 Task: Select the legacy option in the diff algorithm.
Action: Mouse moved to (1, 468)
Screenshot: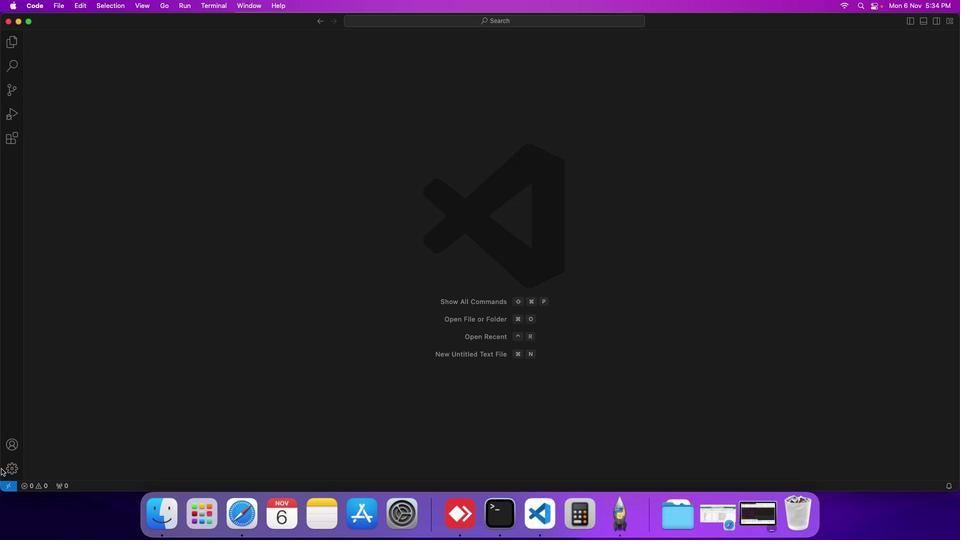 
Action: Mouse pressed left at (1, 468)
Screenshot: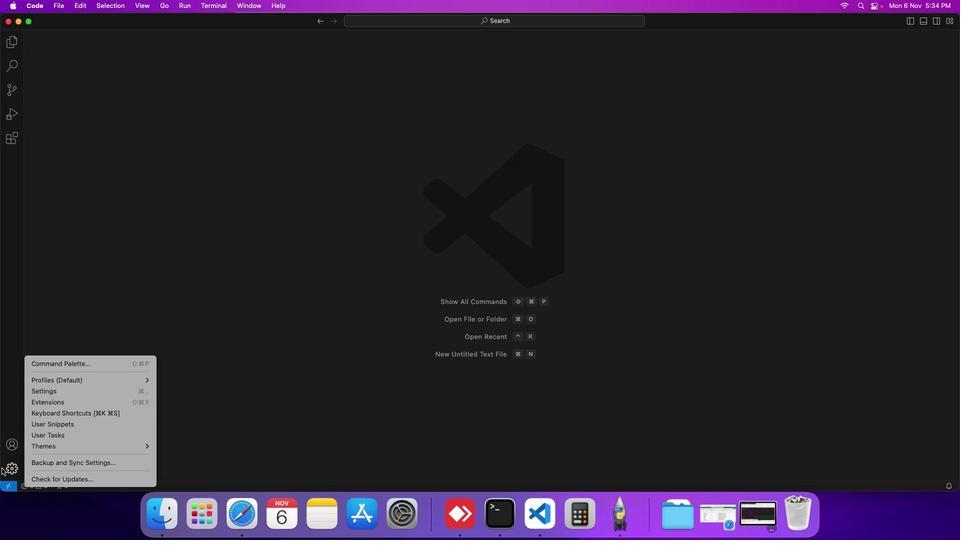 
Action: Mouse moved to (54, 395)
Screenshot: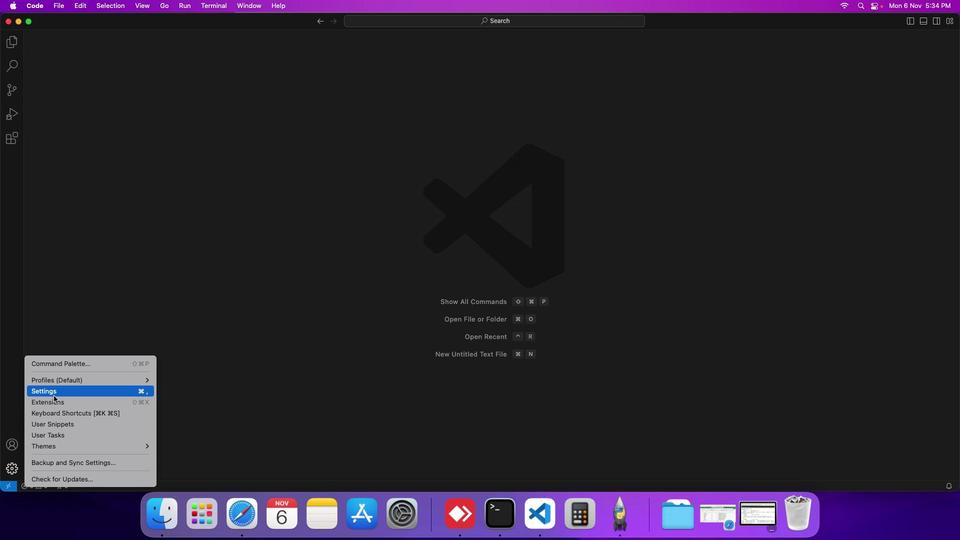 
Action: Mouse pressed left at (54, 395)
Screenshot: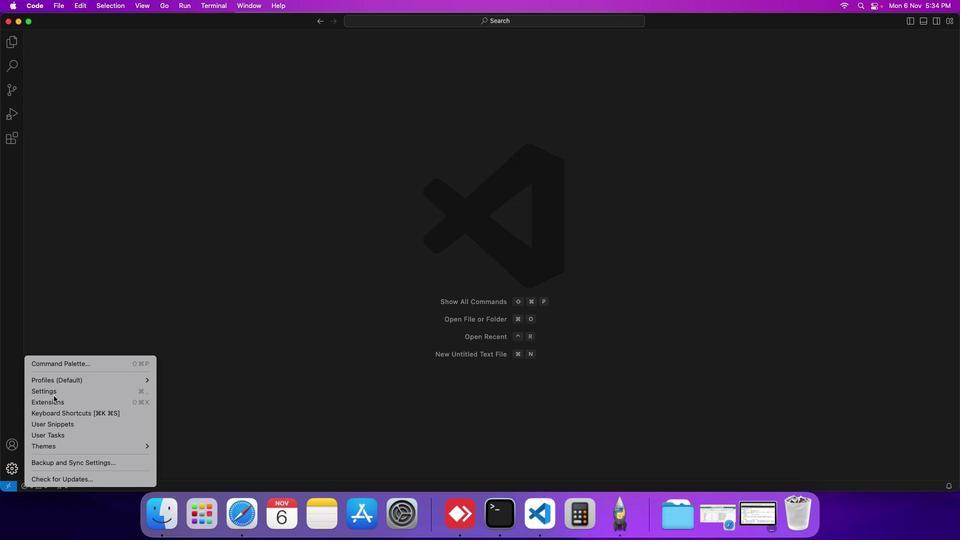
Action: Mouse moved to (242, 147)
Screenshot: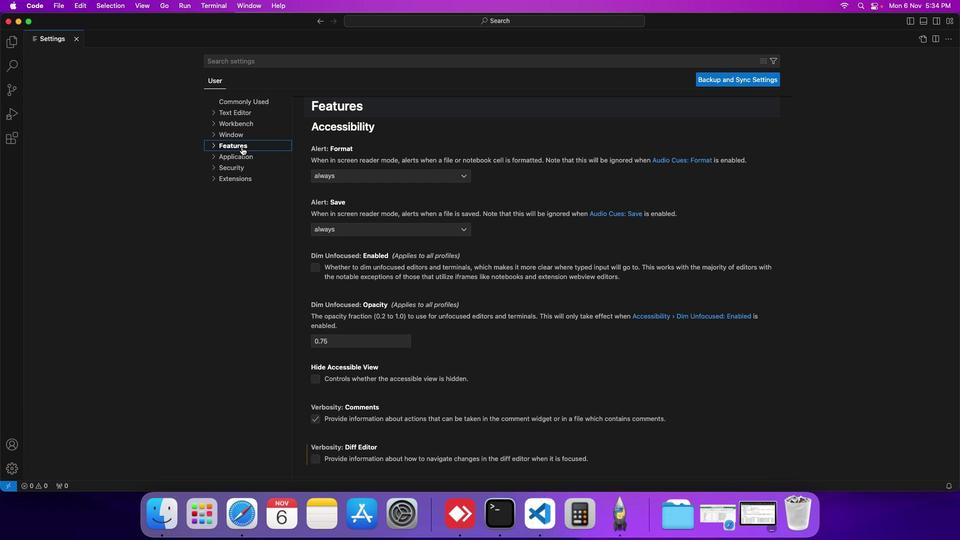 
Action: Mouse pressed left at (242, 147)
Screenshot: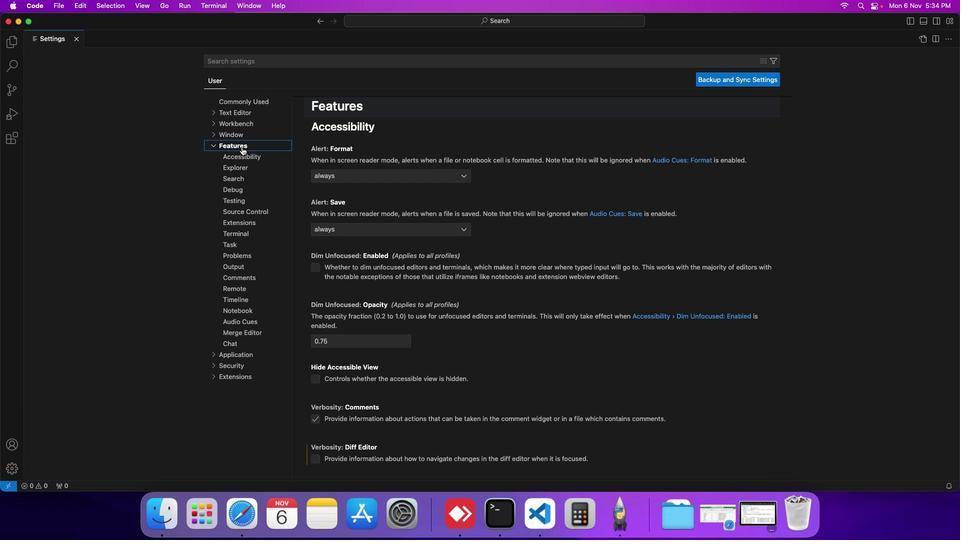 
Action: Mouse moved to (241, 334)
Screenshot: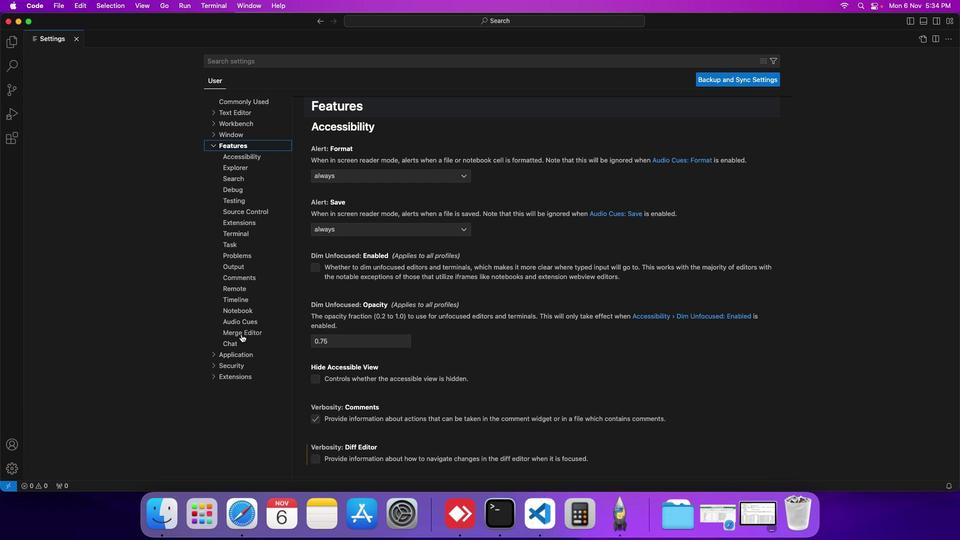 
Action: Mouse pressed left at (241, 334)
Screenshot: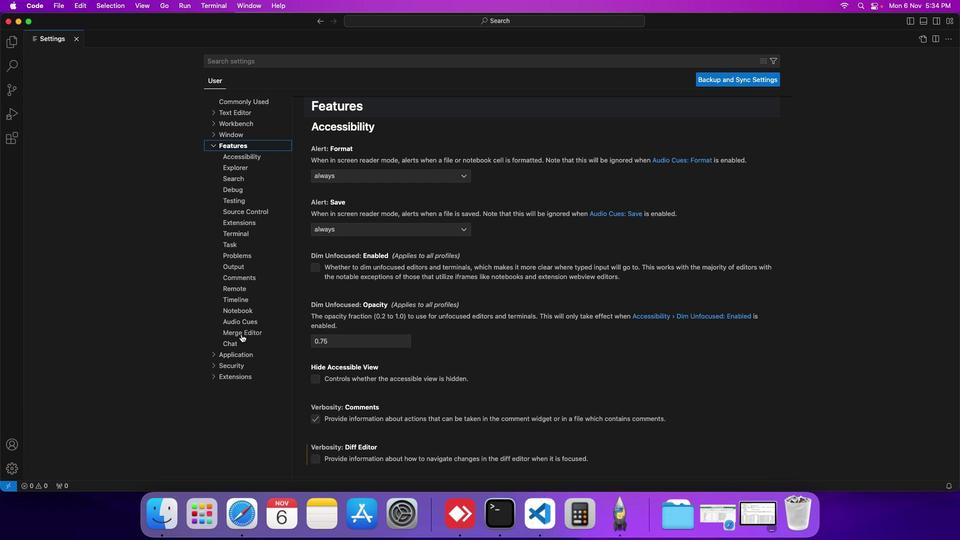 
Action: Mouse moved to (351, 146)
Screenshot: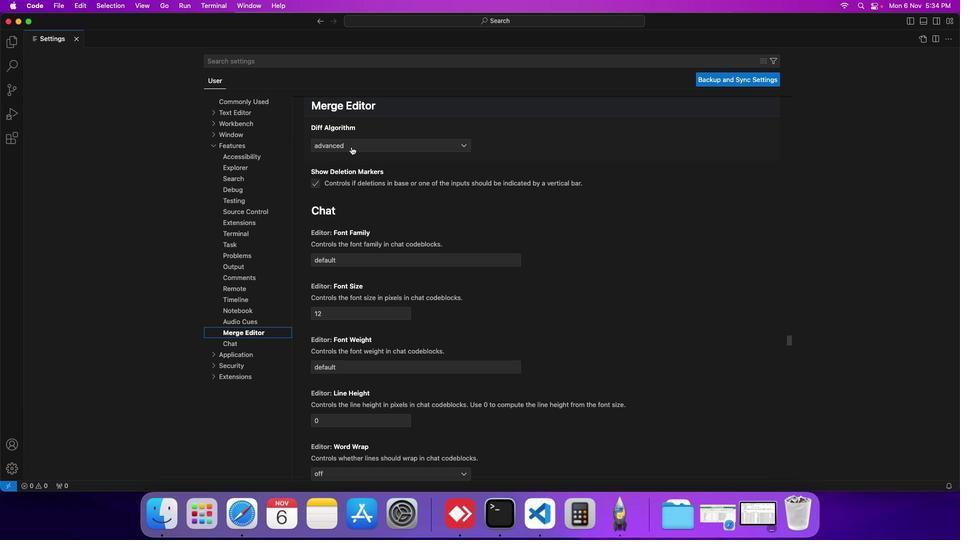 
Action: Mouse pressed left at (351, 146)
Screenshot: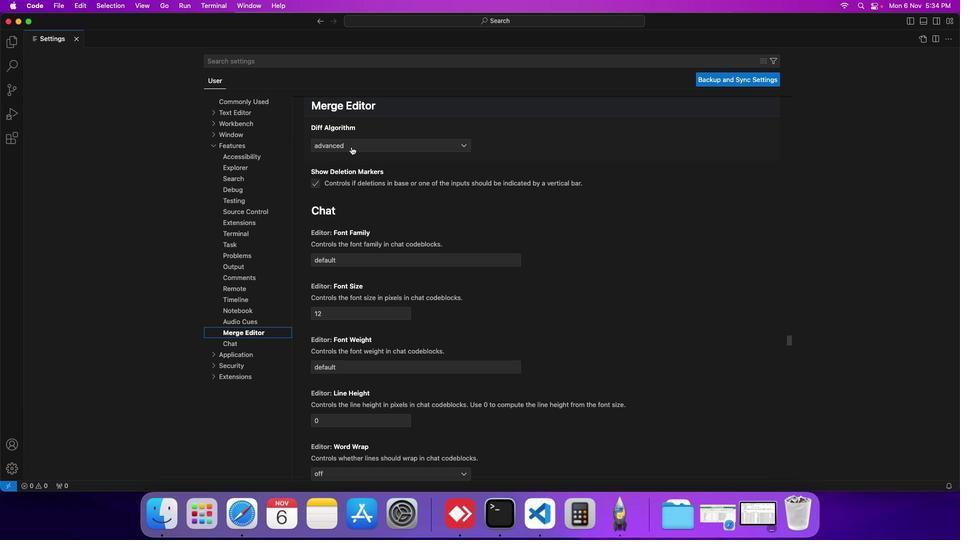 
Action: Mouse moved to (348, 160)
Screenshot: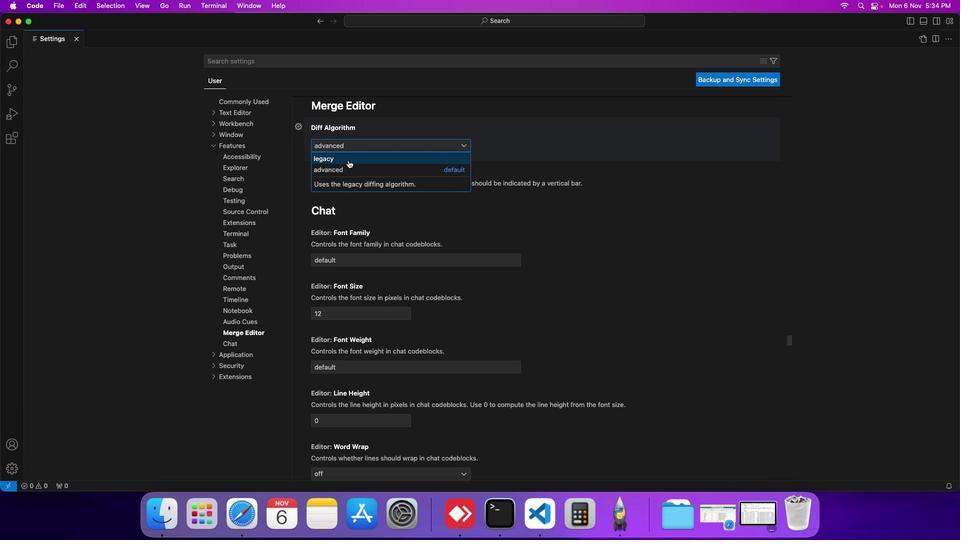 
Action: Mouse pressed left at (348, 160)
Screenshot: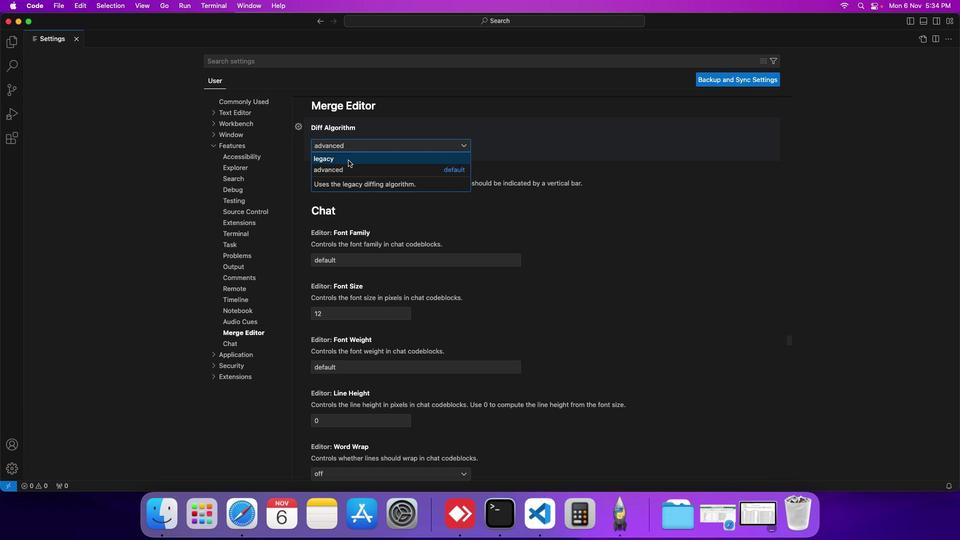 
Action: Mouse moved to (382, 159)
Screenshot: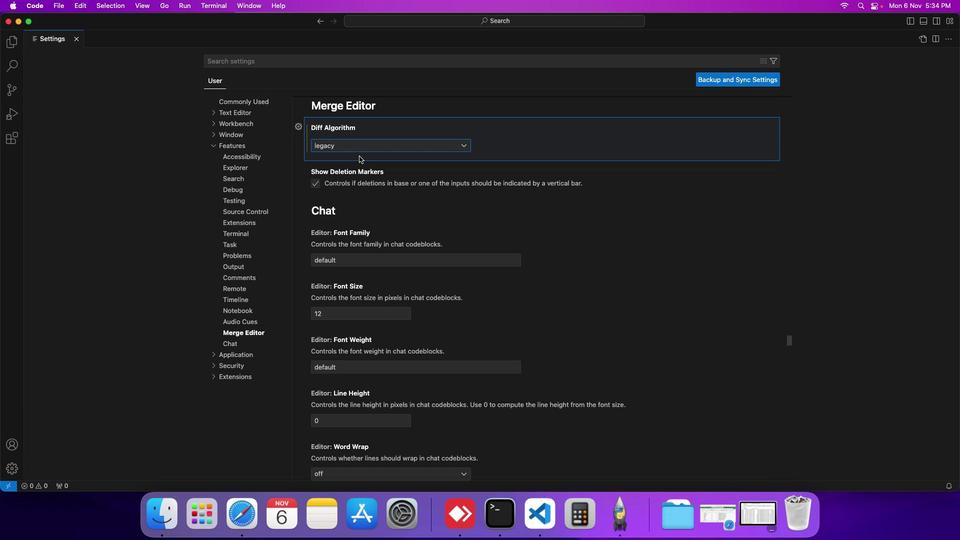 
